 Task: Change the media role to Production.
Action: Mouse moved to (100, 17)
Screenshot: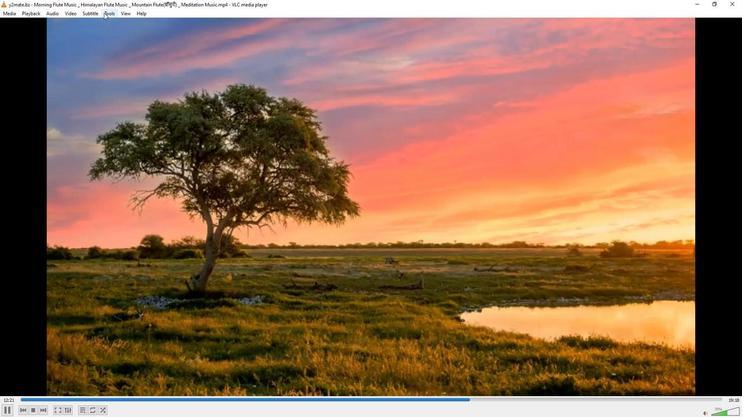 
Action: Mouse pressed left at (100, 17)
Screenshot: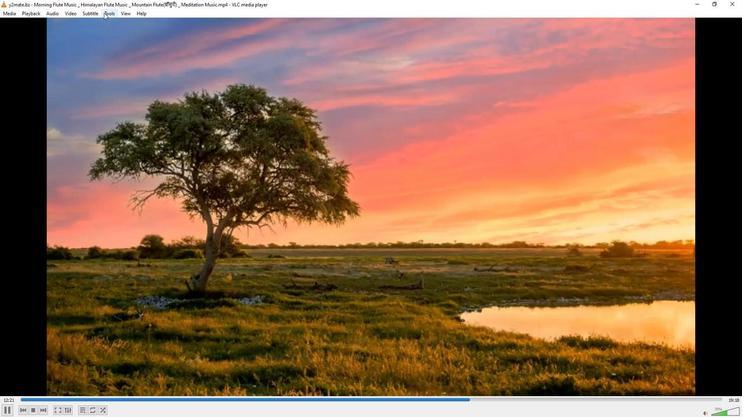 
Action: Mouse moved to (118, 109)
Screenshot: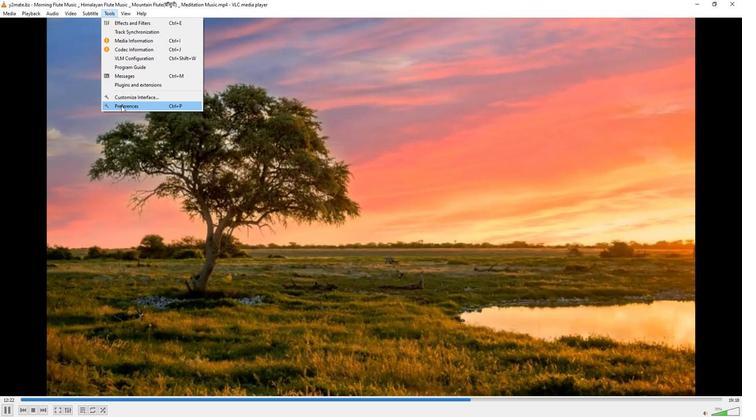 
Action: Mouse pressed left at (118, 109)
Screenshot: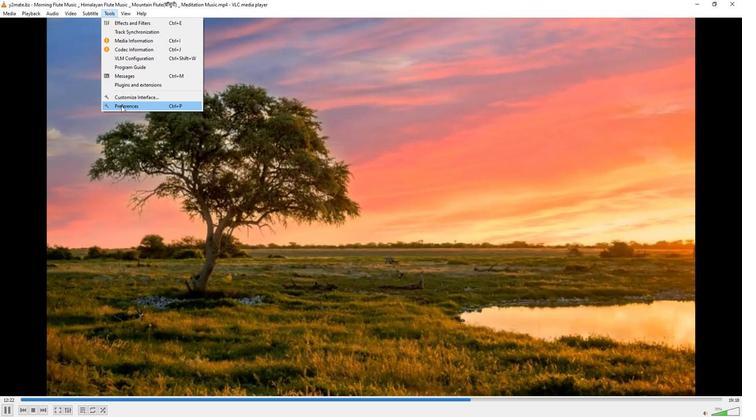 
Action: Mouse moved to (240, 338)
Screenshot: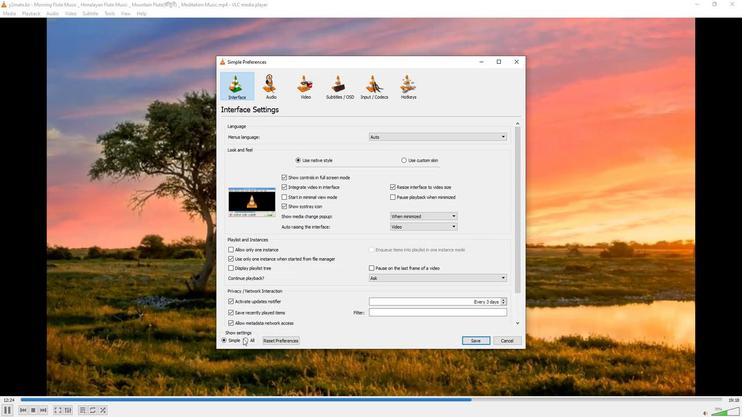 
Action: Mouse pressed left at (240, 338)
Screenshot: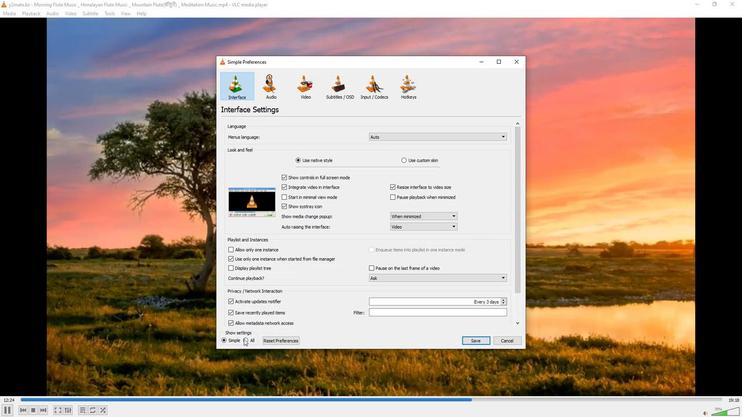 
Action: Mouse moved to (250, 182)
Screenshot: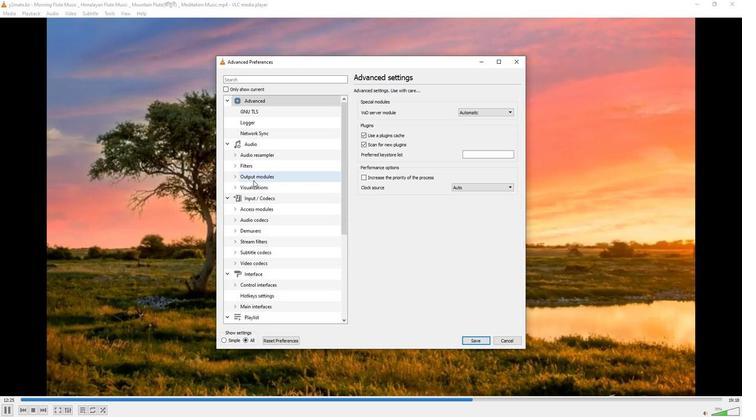 
Action: Mouse pressed left at (250, 182)
Screenshot: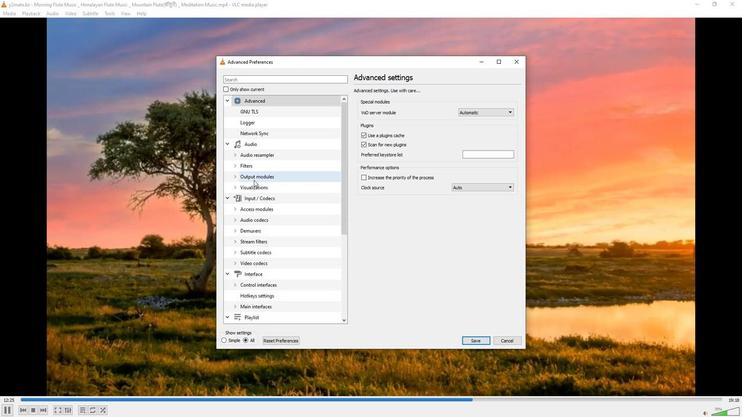 
Action: Mouse moved to (497, 118)
Screenshot: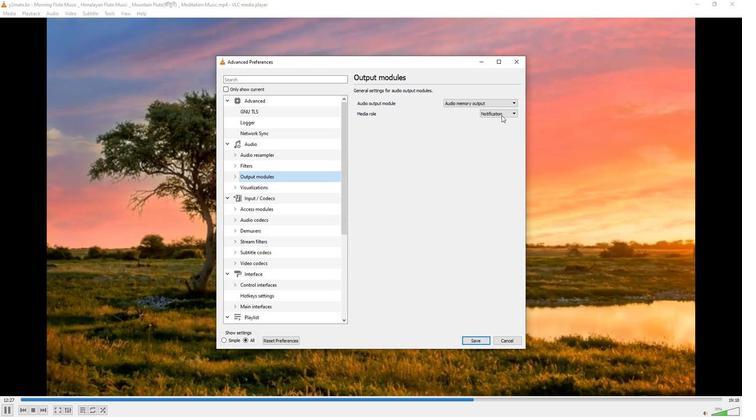 
Action: Mouse pressed left at (497, 118)
Screenshot: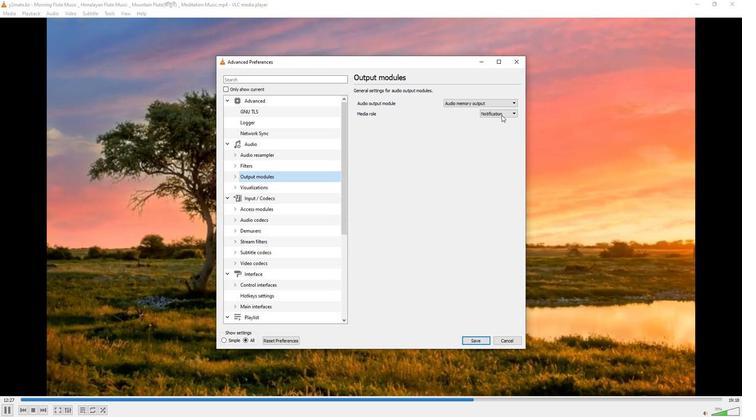 
Action: Mouse moved to (492, 153)
Screenshot: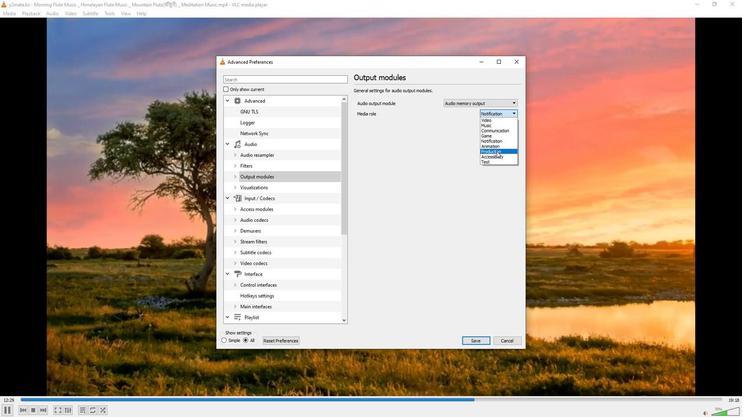 
Action: Mouse pressed left at (492, 153)
Screenshot: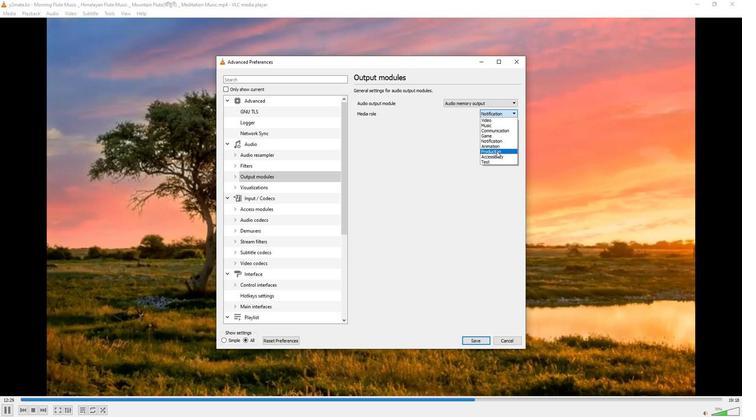 
